Task: Add the task  Integrate a new online platform for online art history courses to the section Speed Racer in the project ConstructTech and add a Due Date to the respective task as 2024/04/03
Action: Mouse moved to (93, 533)
Screenshot: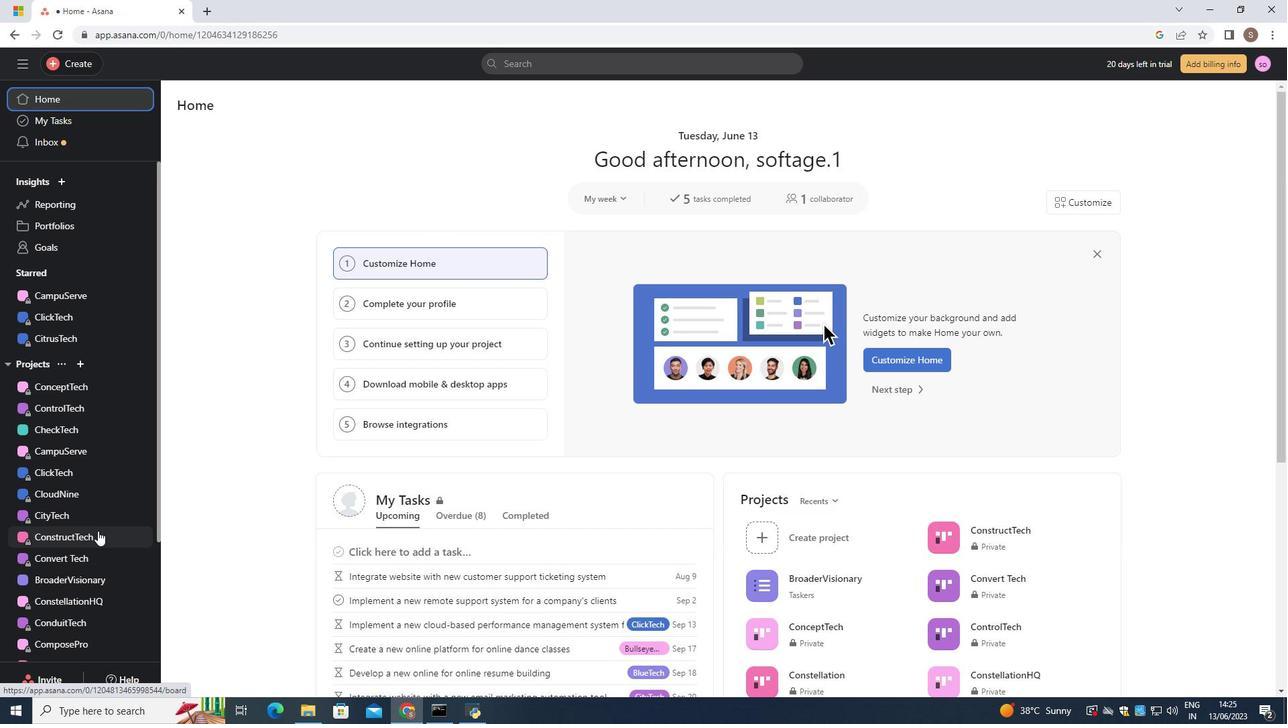 
Action: Mouse pressed left at (93, 533)
Screenshot: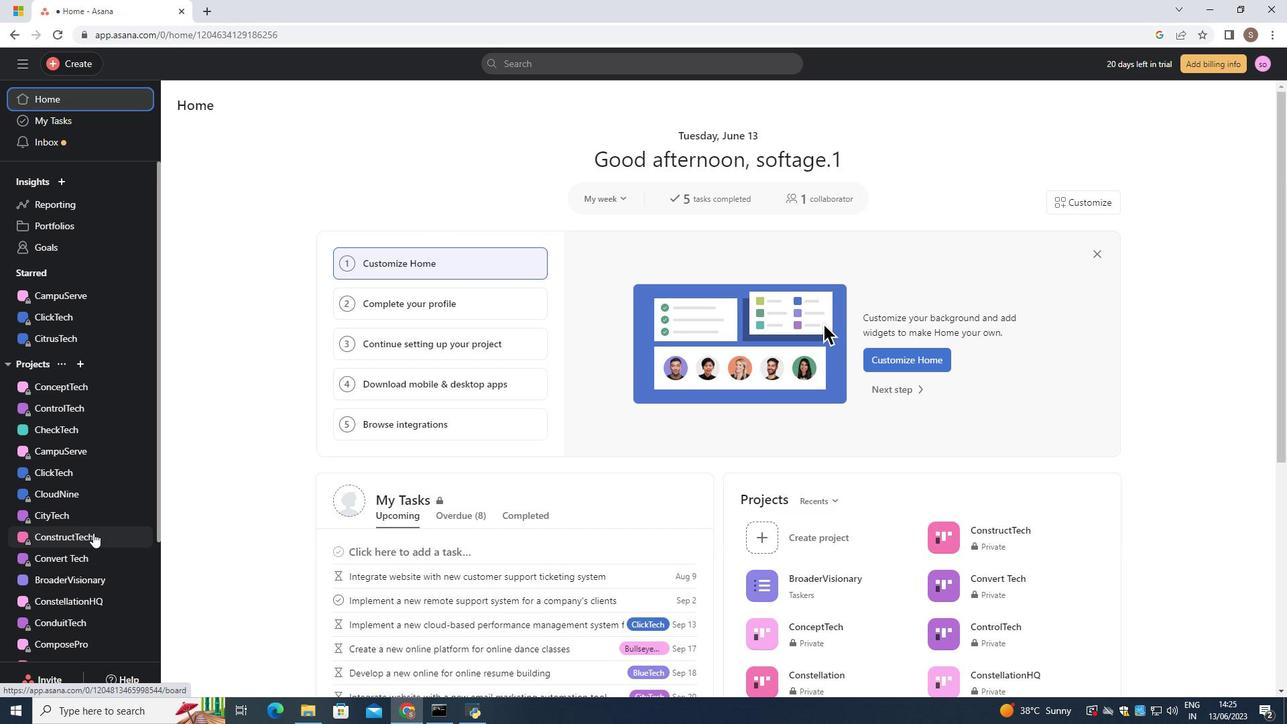 
Action: Mouse moved to (1148, 196)
Screenshot: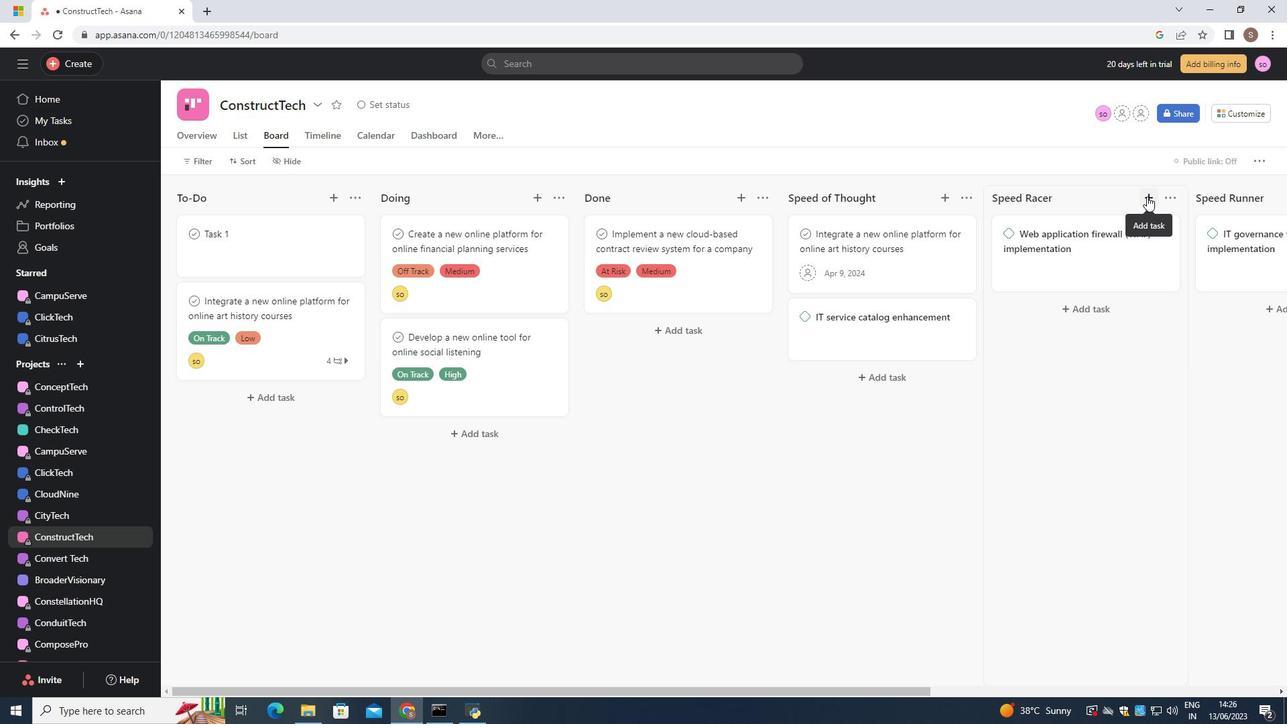 
Action: Mouse pressed left at (1148, 196)
Screenshot: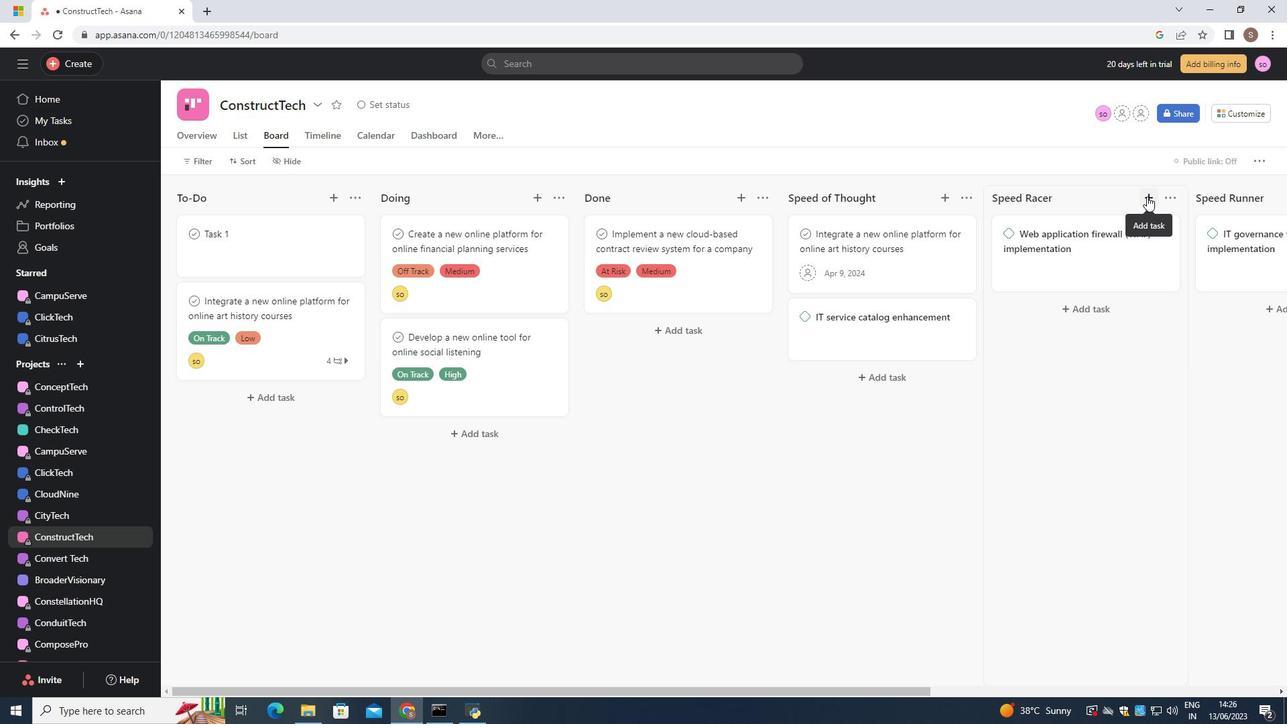 
Action: Key pressed <Key.shift>Integrate<Key.space>a<Key.space>new<Key.space>online<Key.space>platform<Key.space>for<Key.space>online<Key.space>art<Key.space>history<Key.space>courses
Screenshot: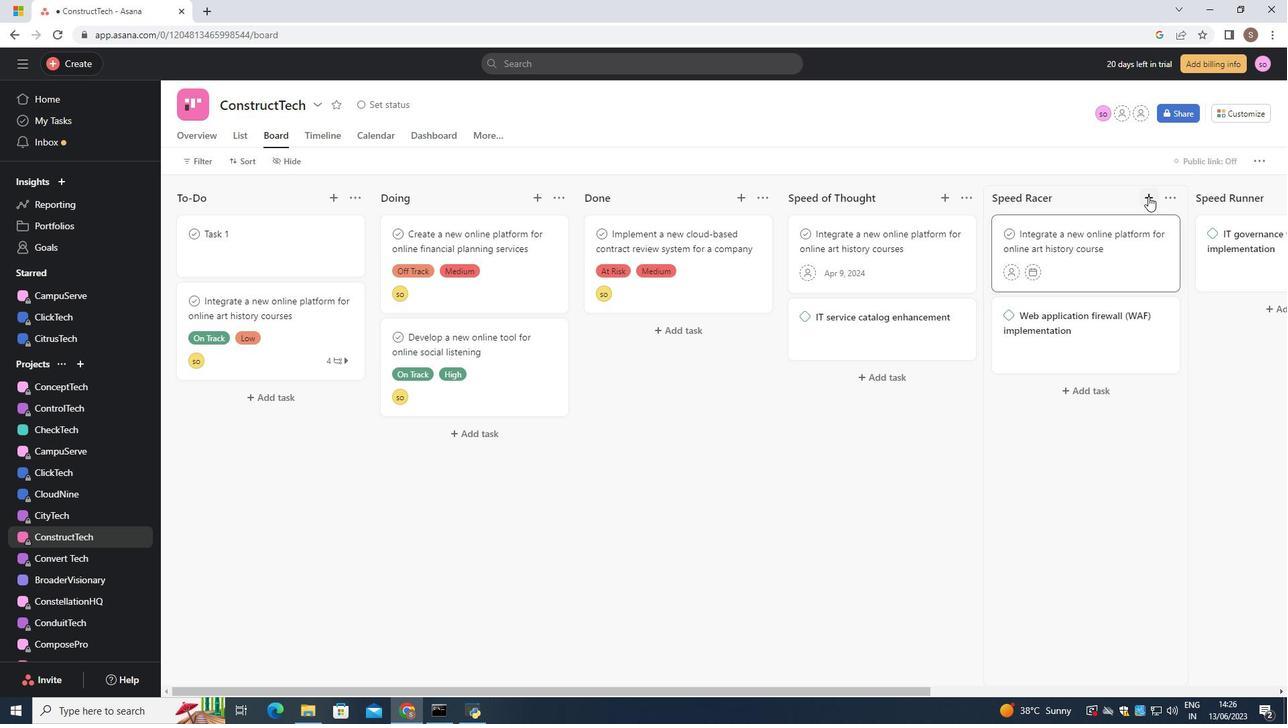 
Action: Mouse moved to (1030, 273)
Screenshot: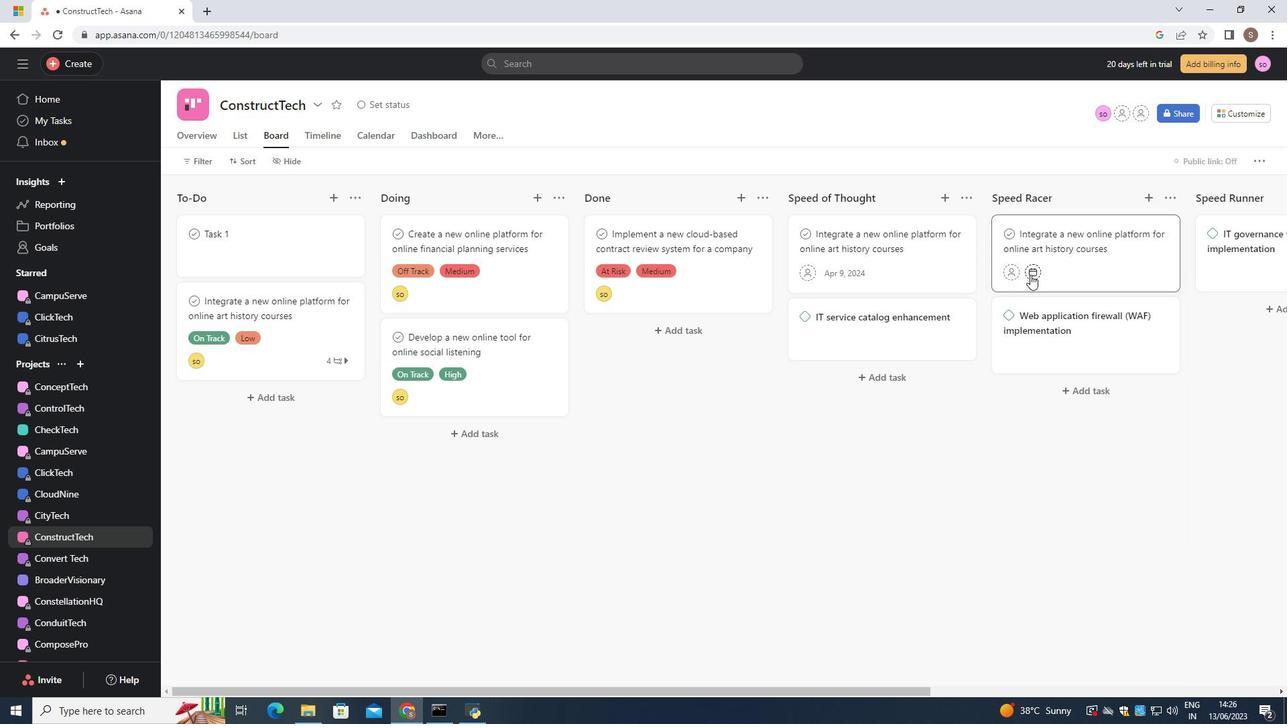 
Action: Mouse pressed left at (1030, 273)
Screenshot: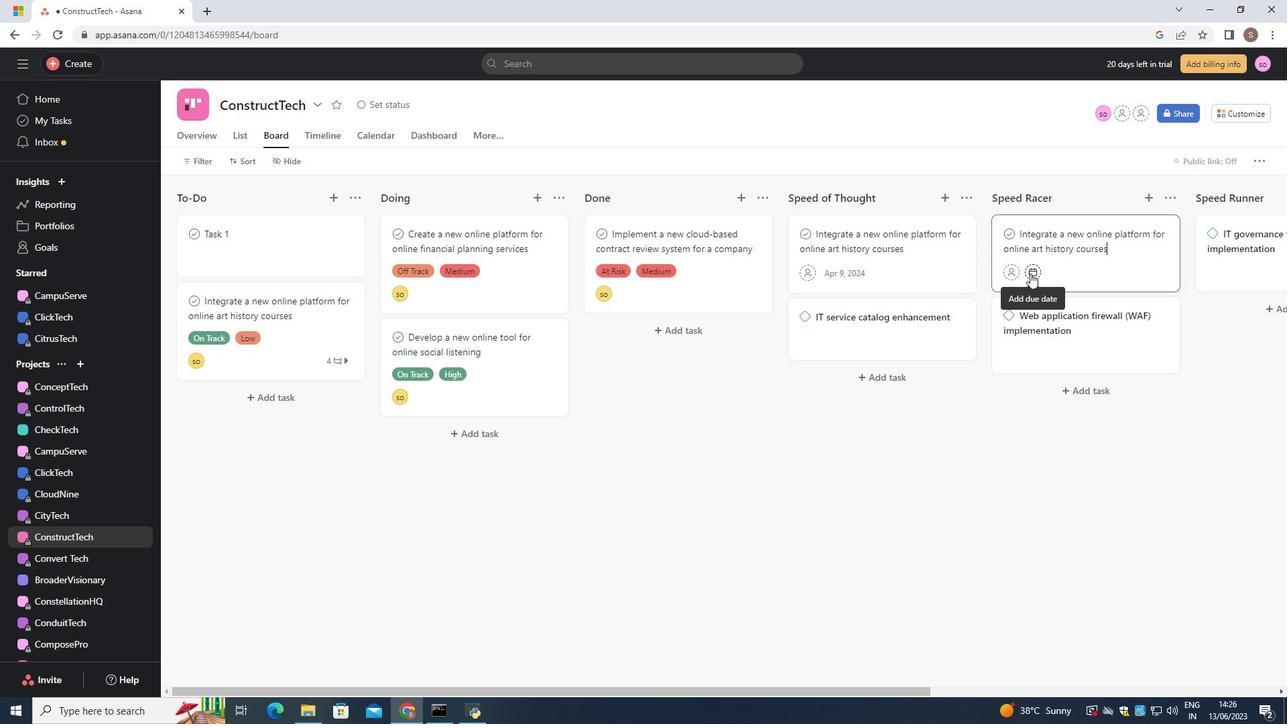 
Action: Mouse moved to (1096, 340)
Screenshot: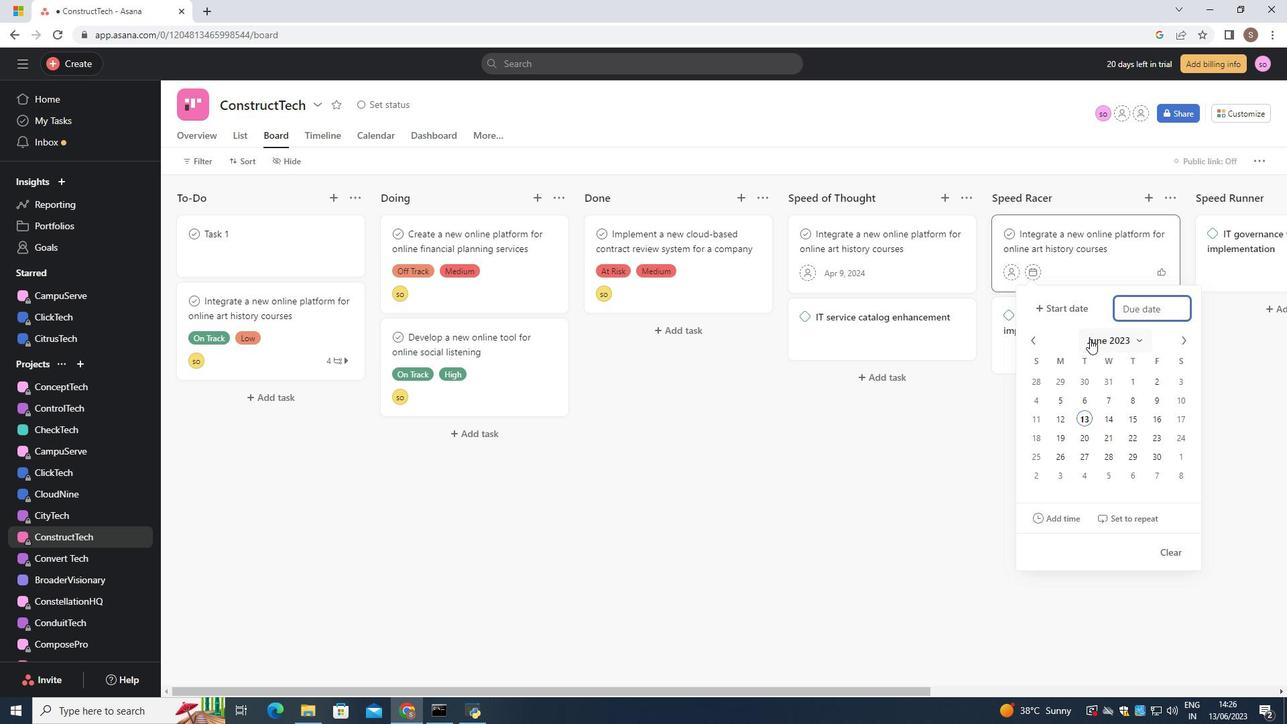 
Action: Mouse pressed left at (1096, 340)
Screenshot: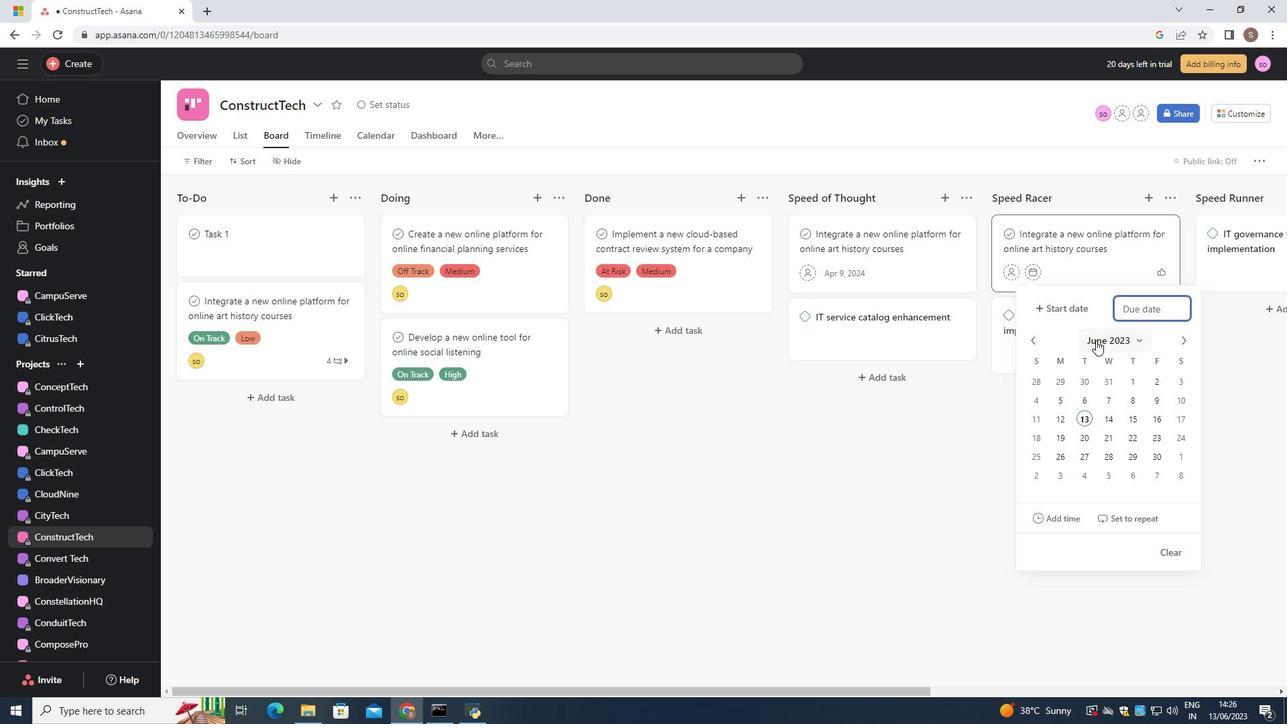 
Action: Mouse moved to (1138, 478)
Screenshot: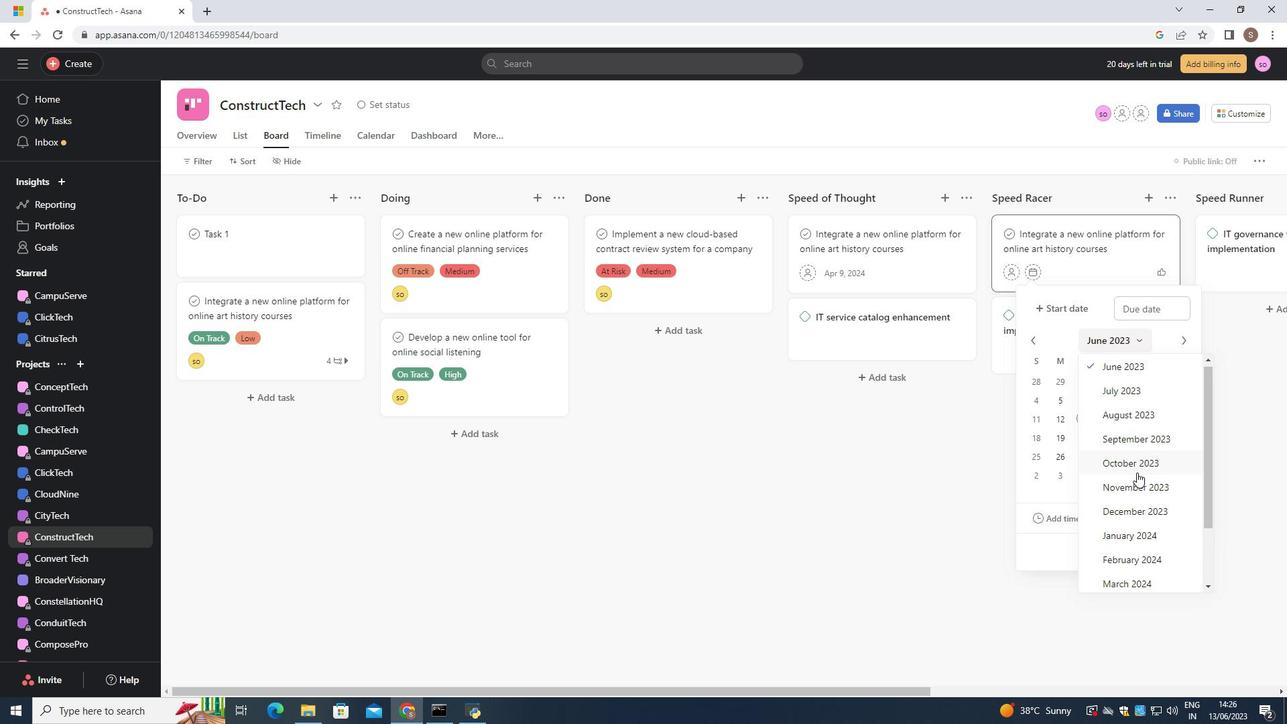 
Action: Mouse scrolled (1138, 478) with delta (0, 0)
Screenshot: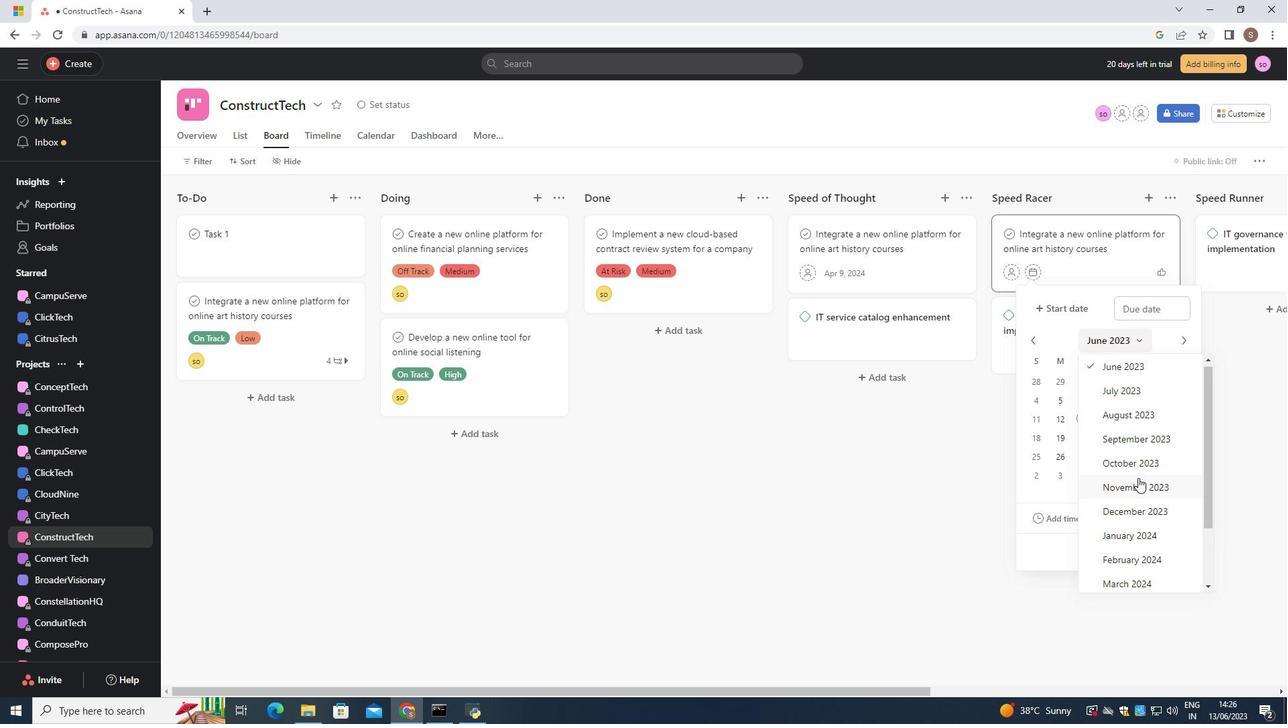 
Action: Mouse scrolled (1138, 478) with delta (0, 0)
Screenshot: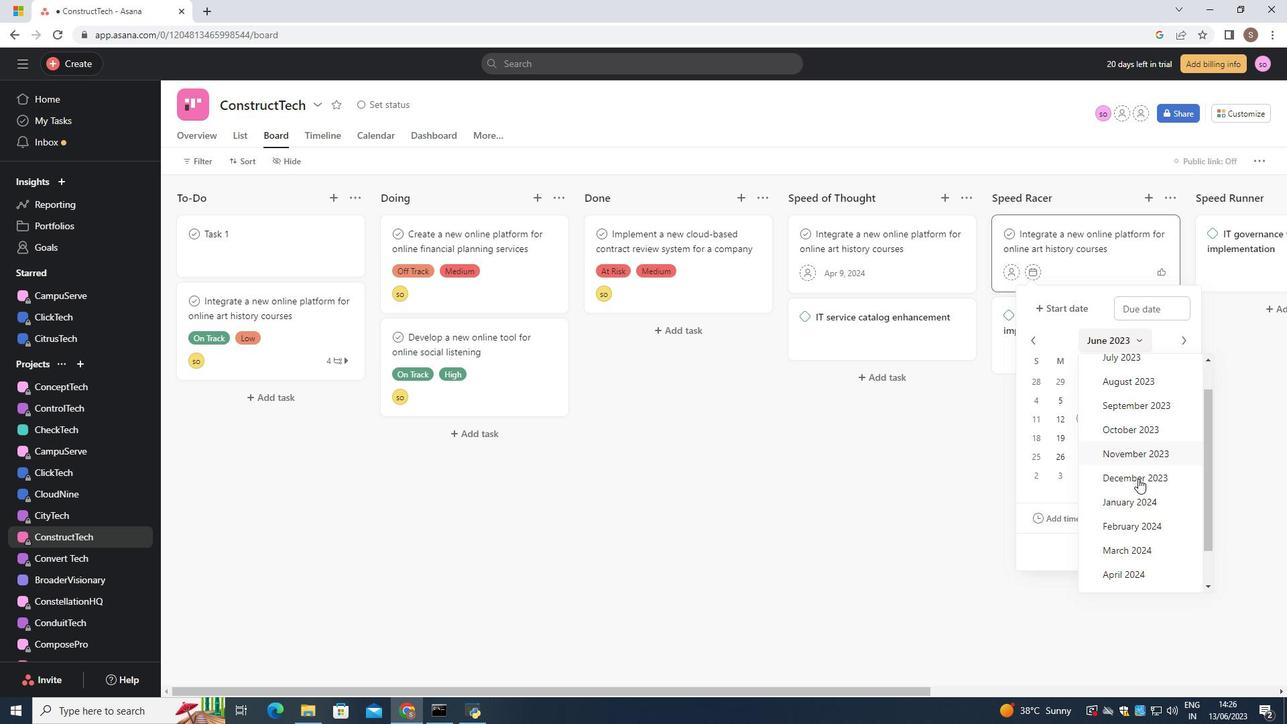 
Action: Mouse moved to (1139, 522)
Screenshot: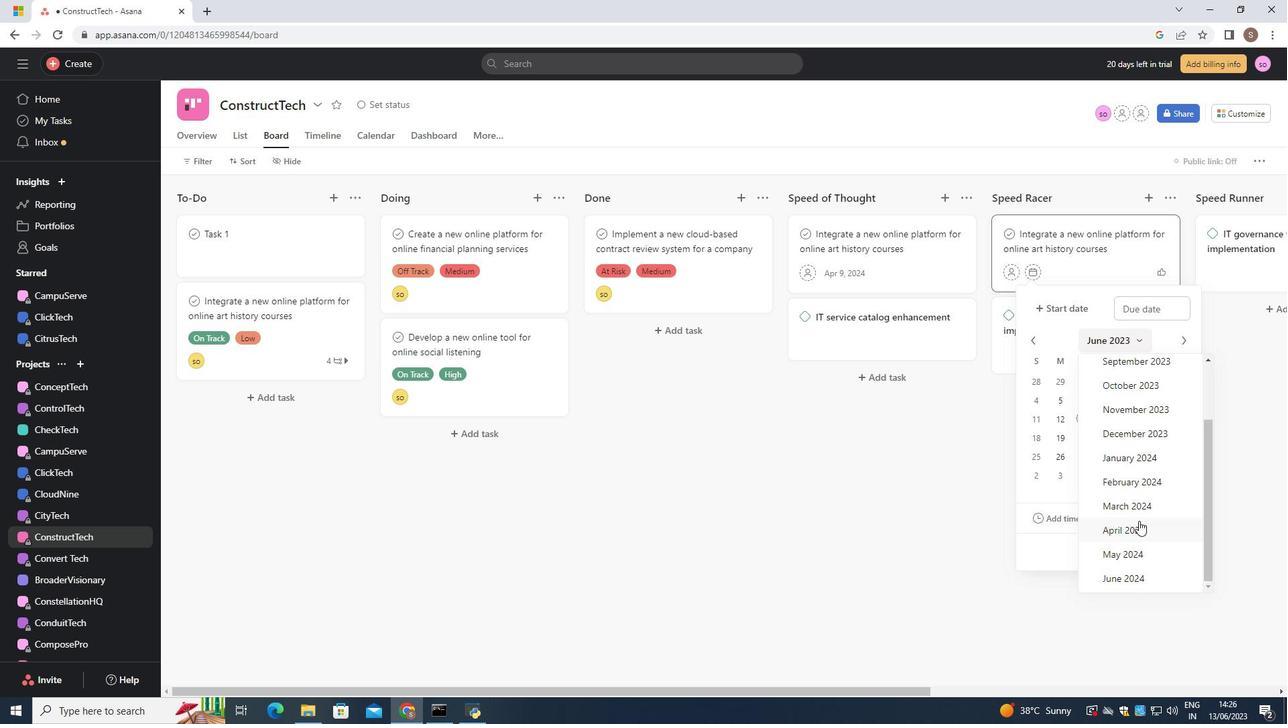 
Action: Mouse pressed left at (1139, 522)
Screenshot: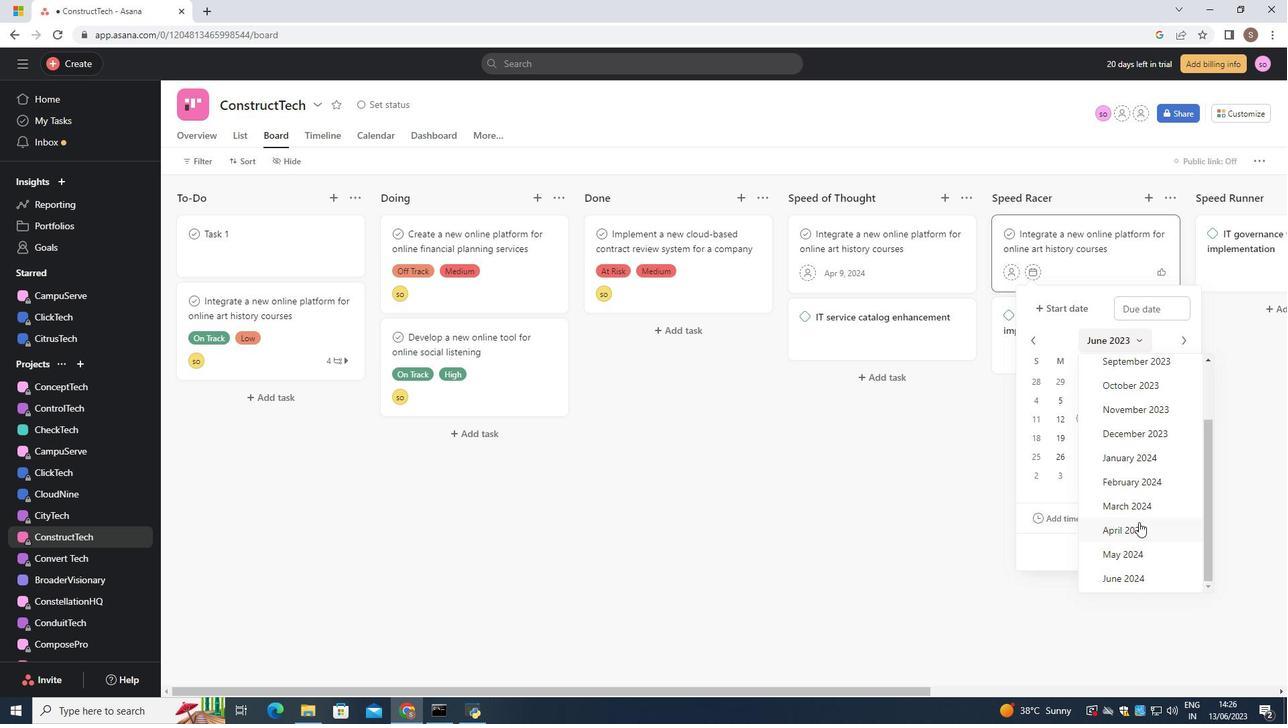 
Action: Mouse moved to (1108, 381)
Screenshot: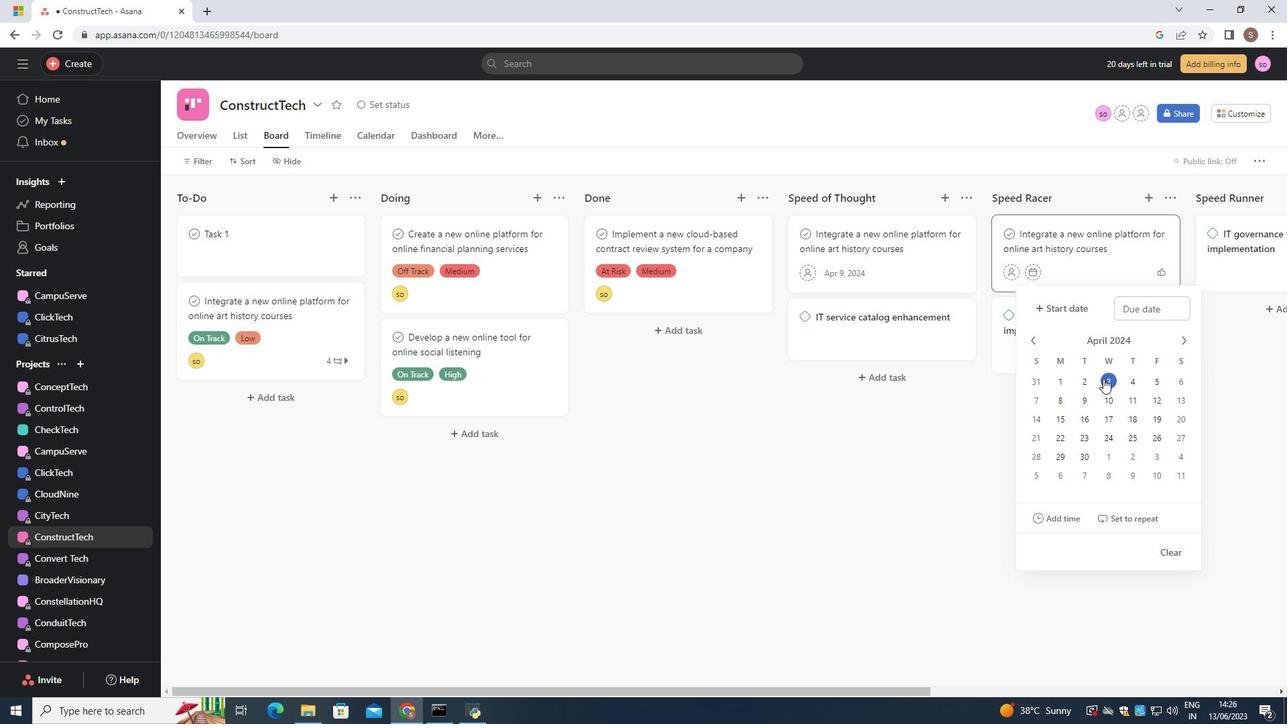 
Action: Mouse pressed left at (1108, 381)
Screenshot: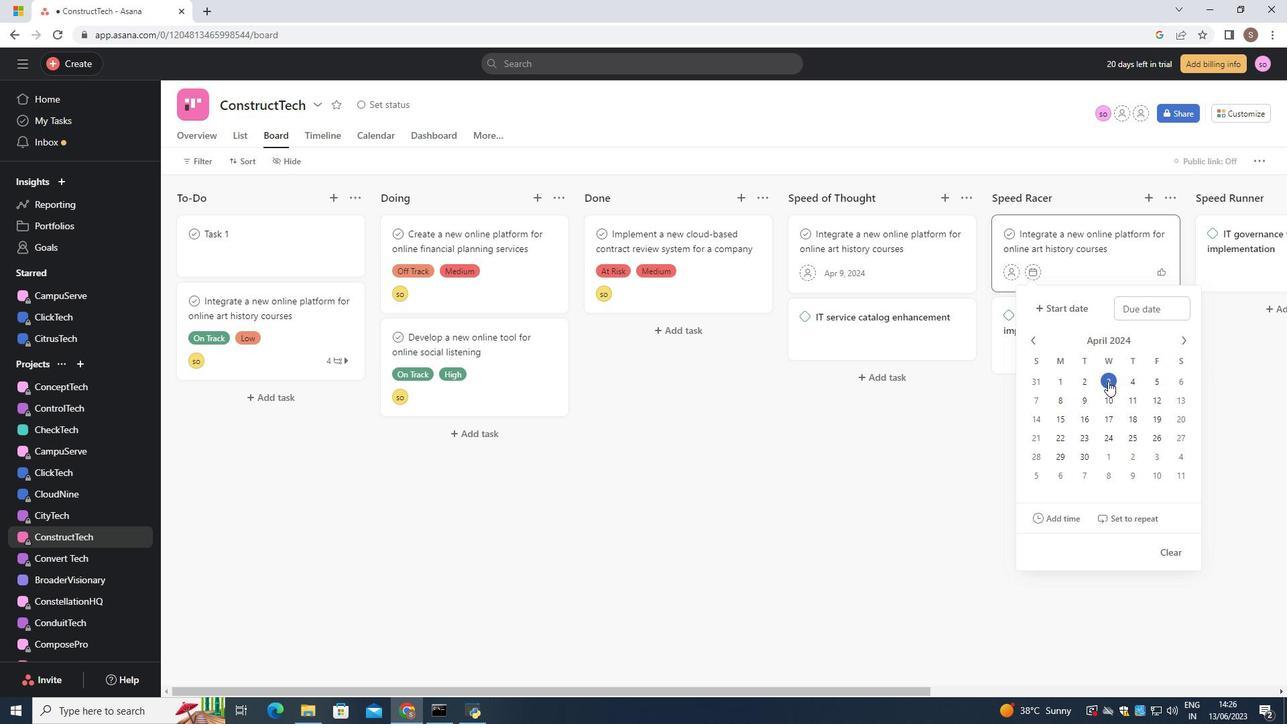 
Action: Mouse moved to (1121, 400)
Screenshot: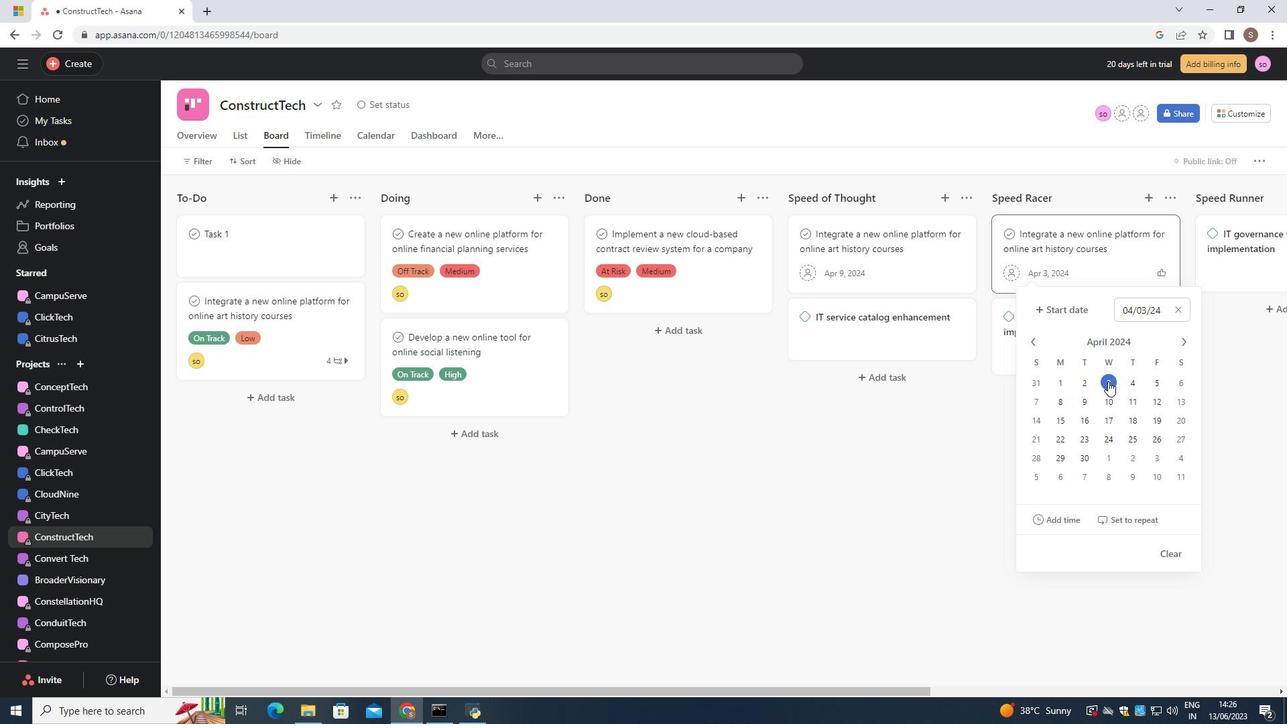 
Action: Key pressed <Key.enter>
Screenshot: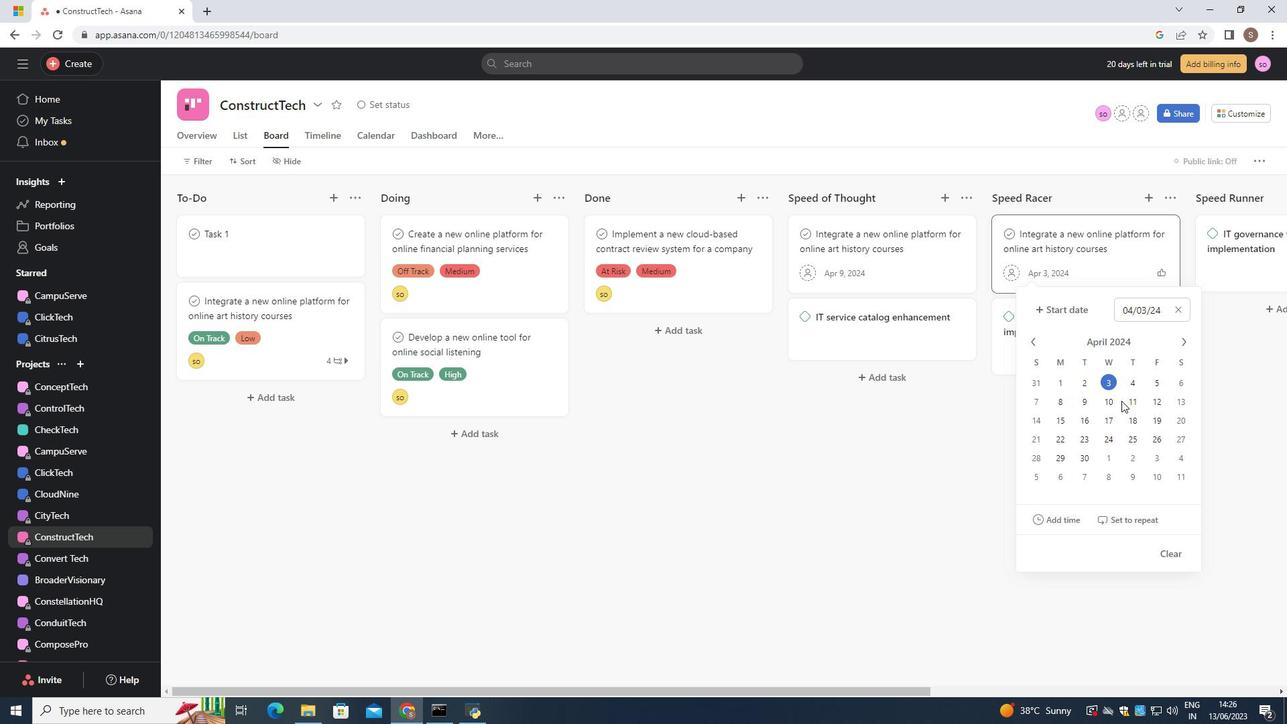 
Action: Mouse moved to (921, 485)
Screenshot: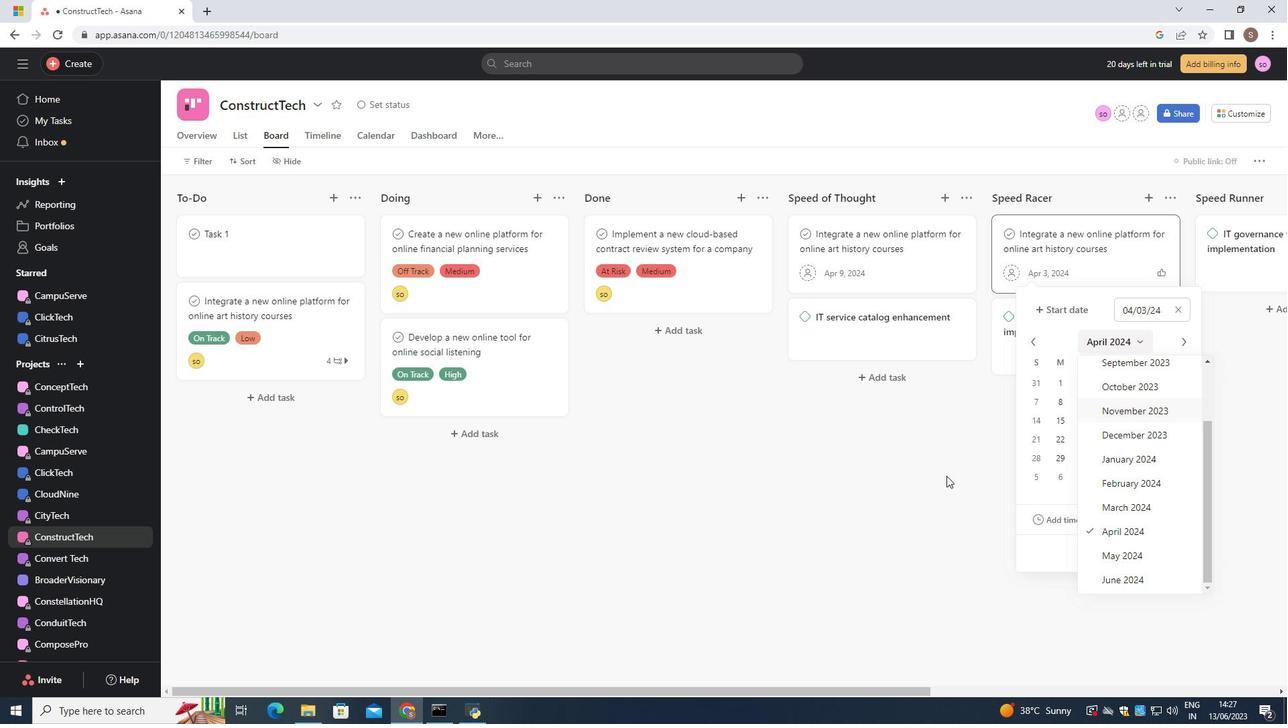 
Action: Mouse pressed left at (921, 485)
Screenshot: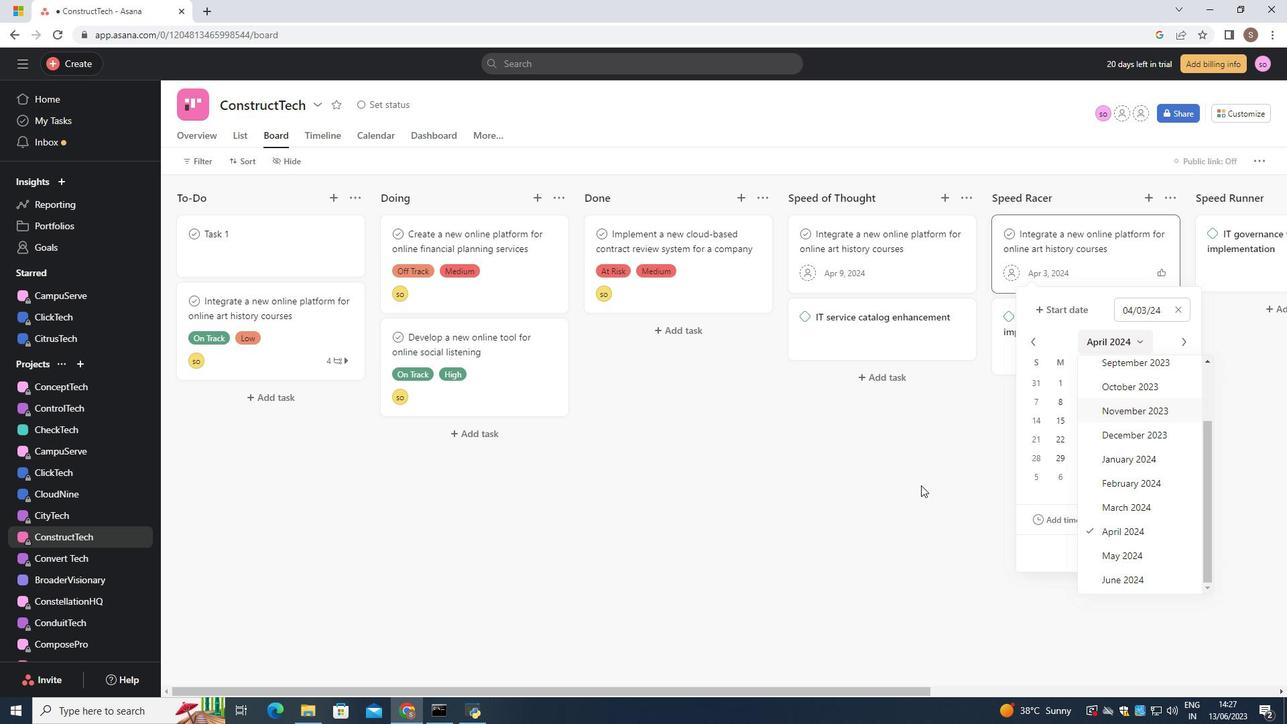
